 Task: Assign in the project ZestTech the issue 'Upgrade the caching mechanism of a web application to improve response time and reduce server load' to the sprint 'Galaxy Quest'.
Action: Mouse moved to (319, 93)
Screenshot: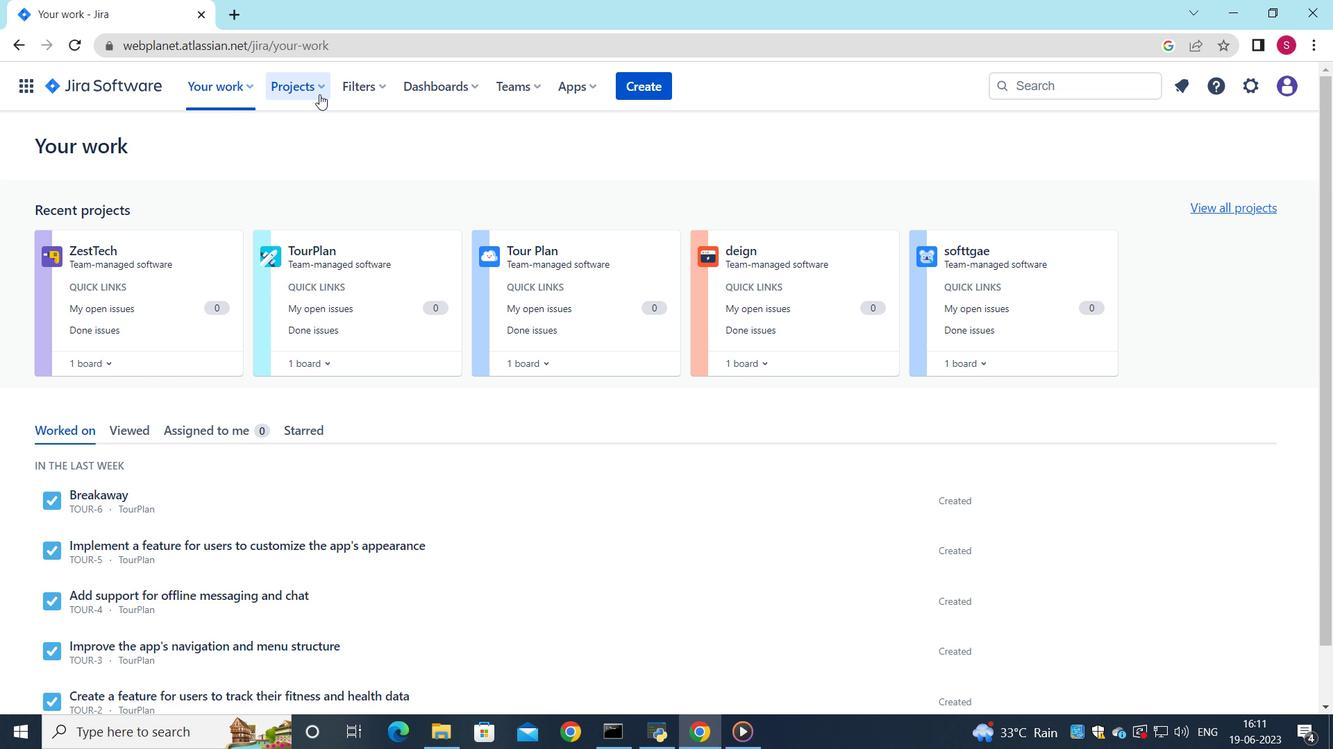 
Action: Mouse pressed left at (319, 93)
Screenshot: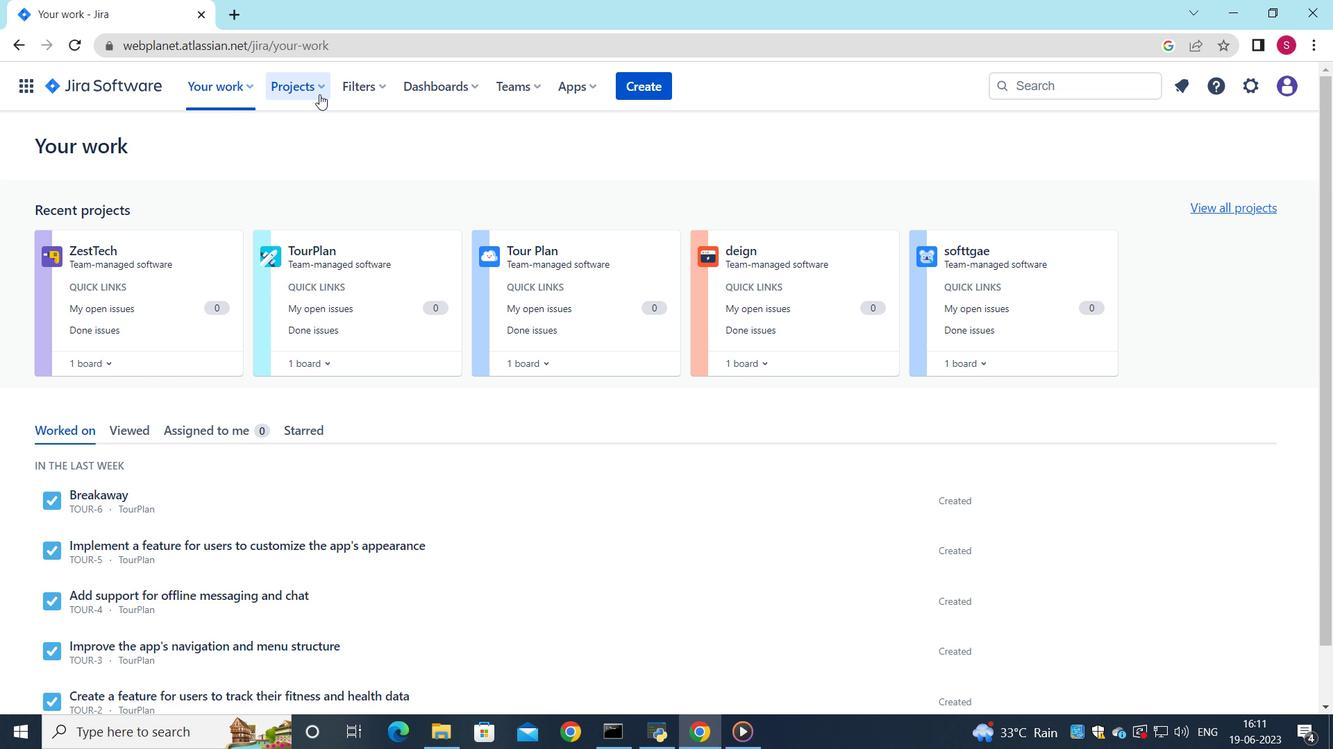 
Action: Mouse moved to (349, 170)
Screenshot: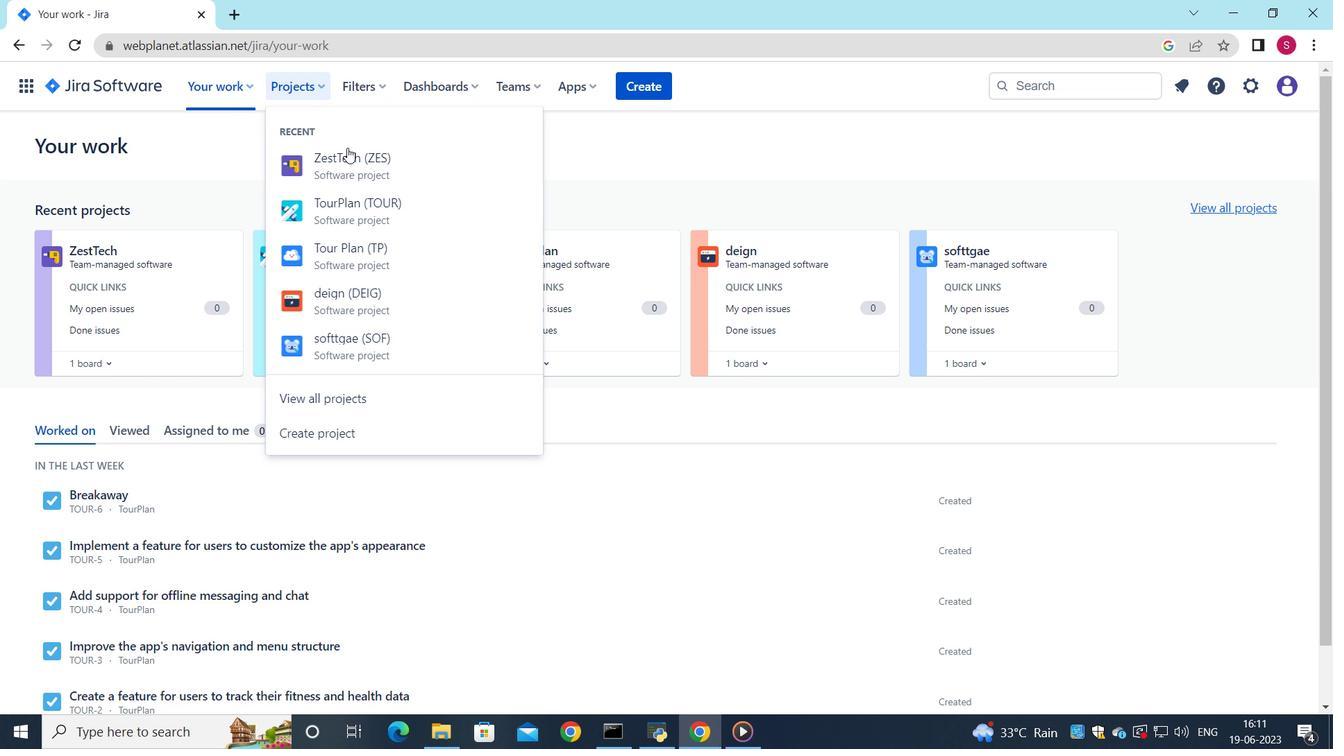 
Action: Mouse pressed left at (349, 170)
Screenshot: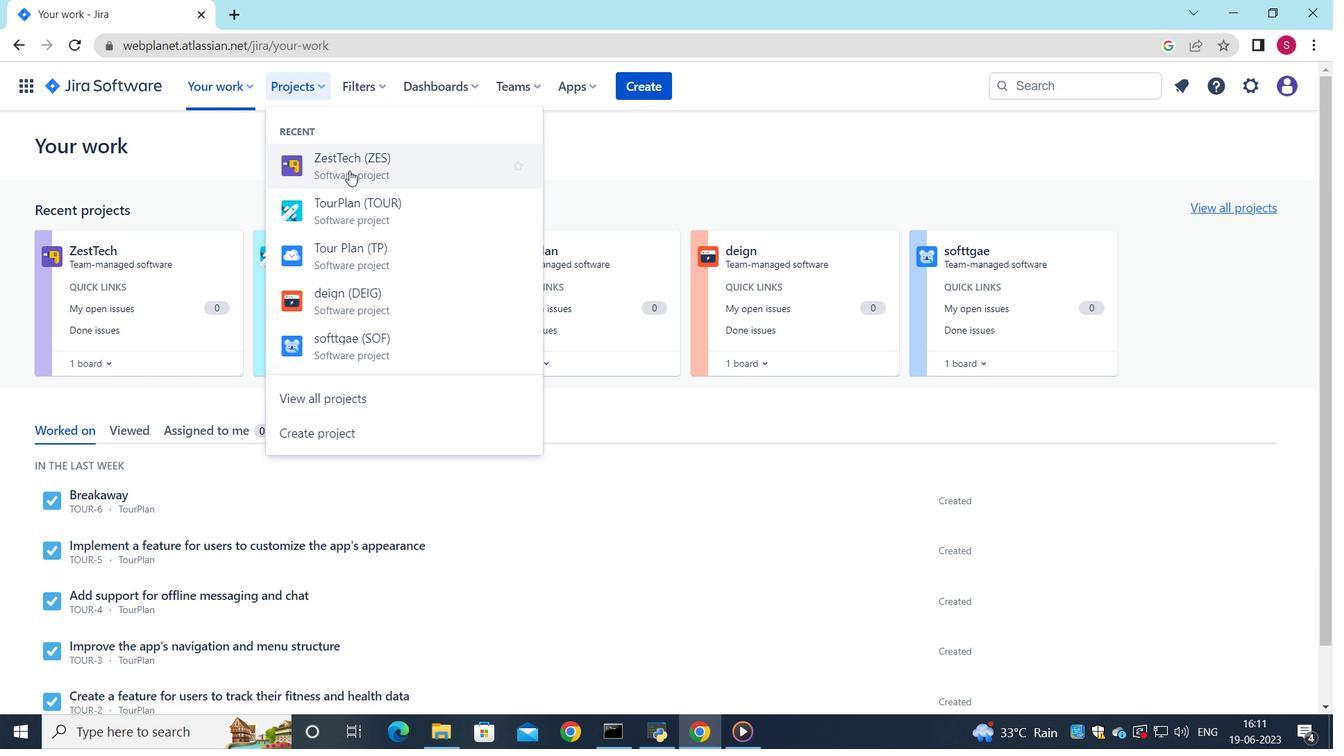 
Action: Mouse moved to (120, 257)
Screenshot: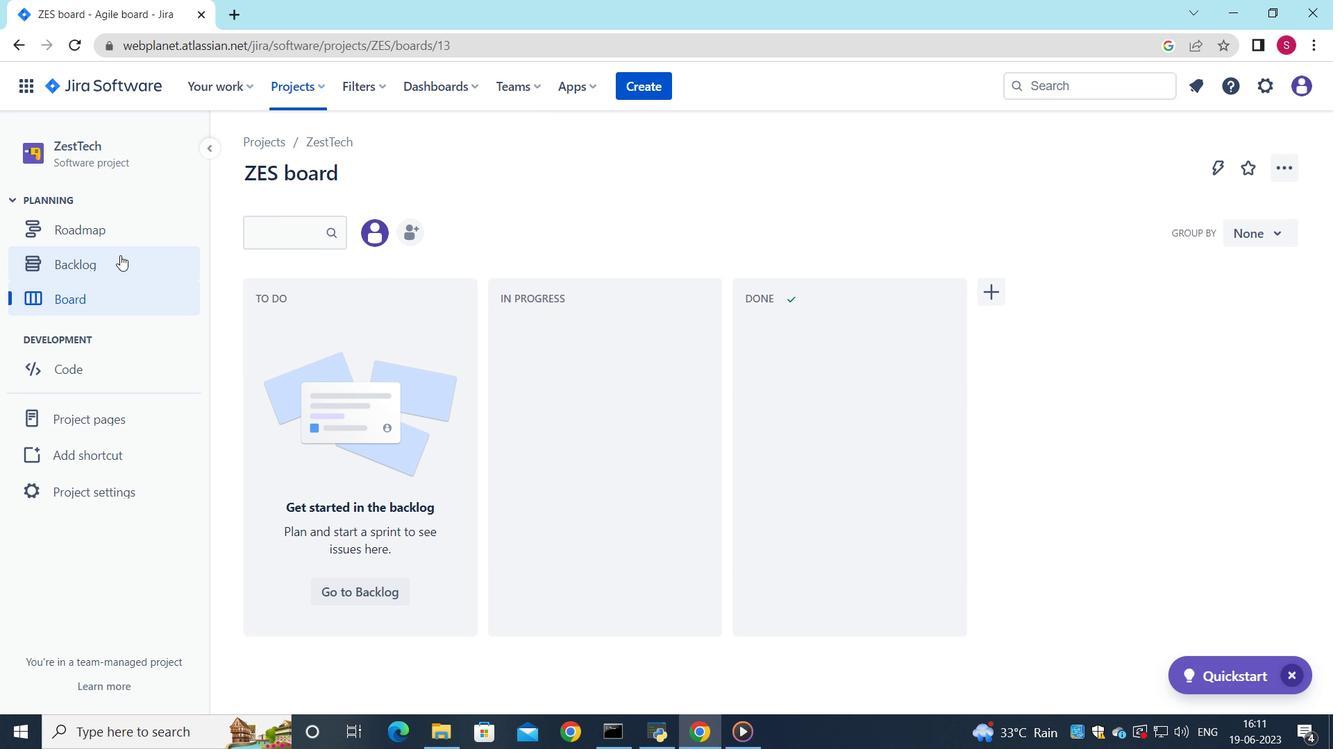 
Action: Mouse pressed left at (120, 257)
Screenshot: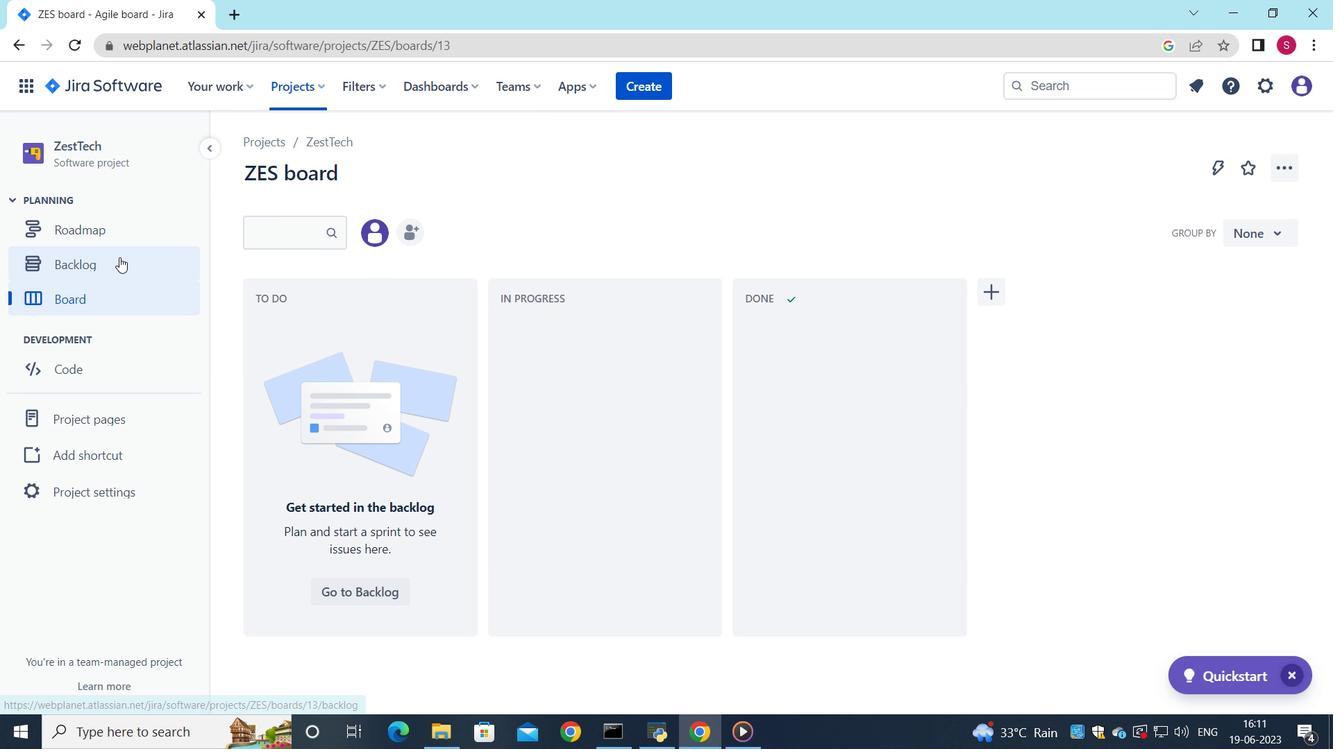 
Action: Mouse moved to (554, 387)
Screenshot: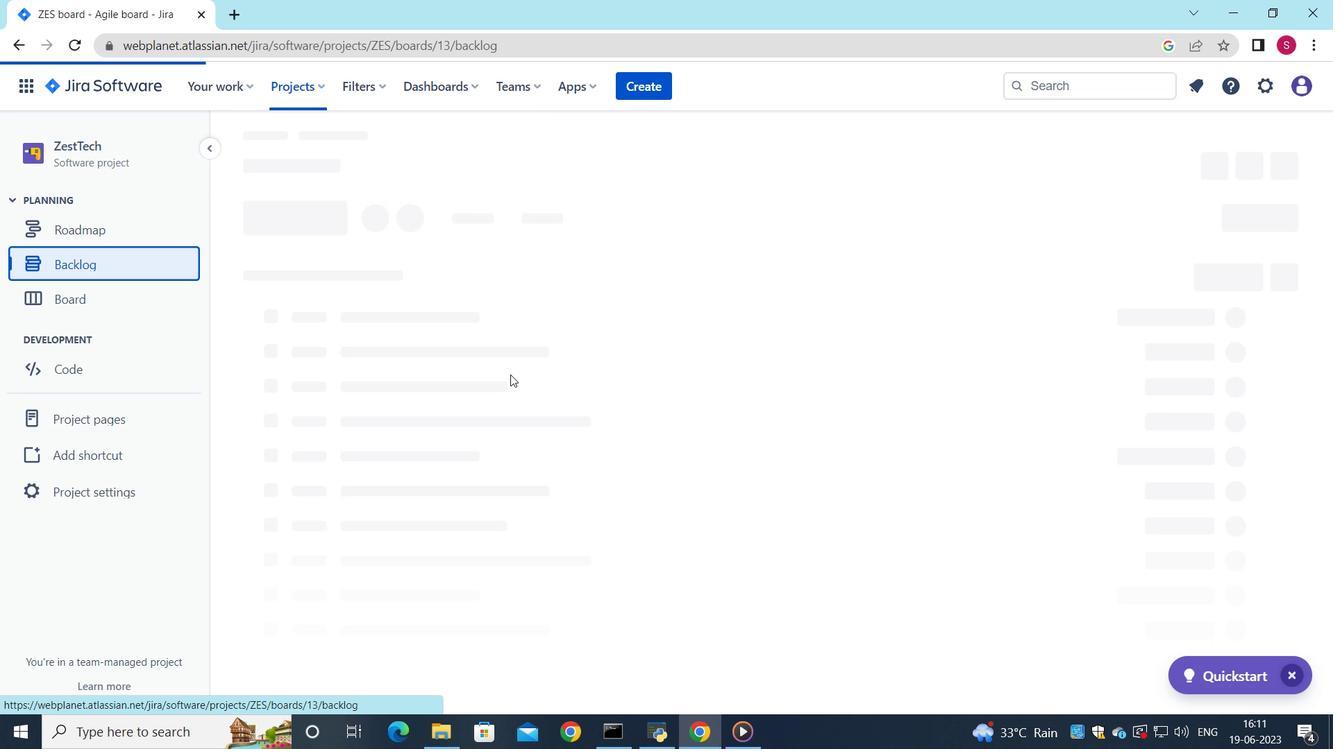 
Action: Mouse scrolled (554, 386) with delta (0, 0)
Screenshot: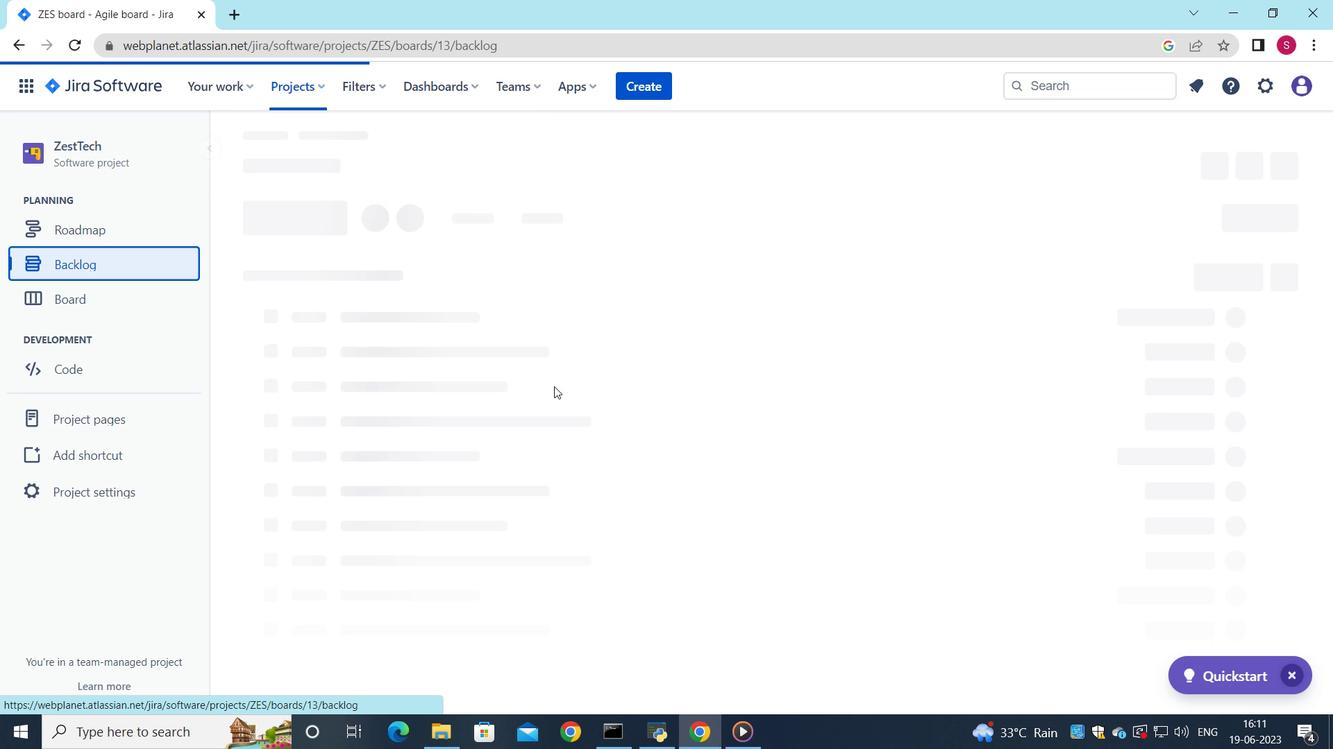 
Action: Mouse scrolled (554, 386) with delta (0, 0)
Screenshot: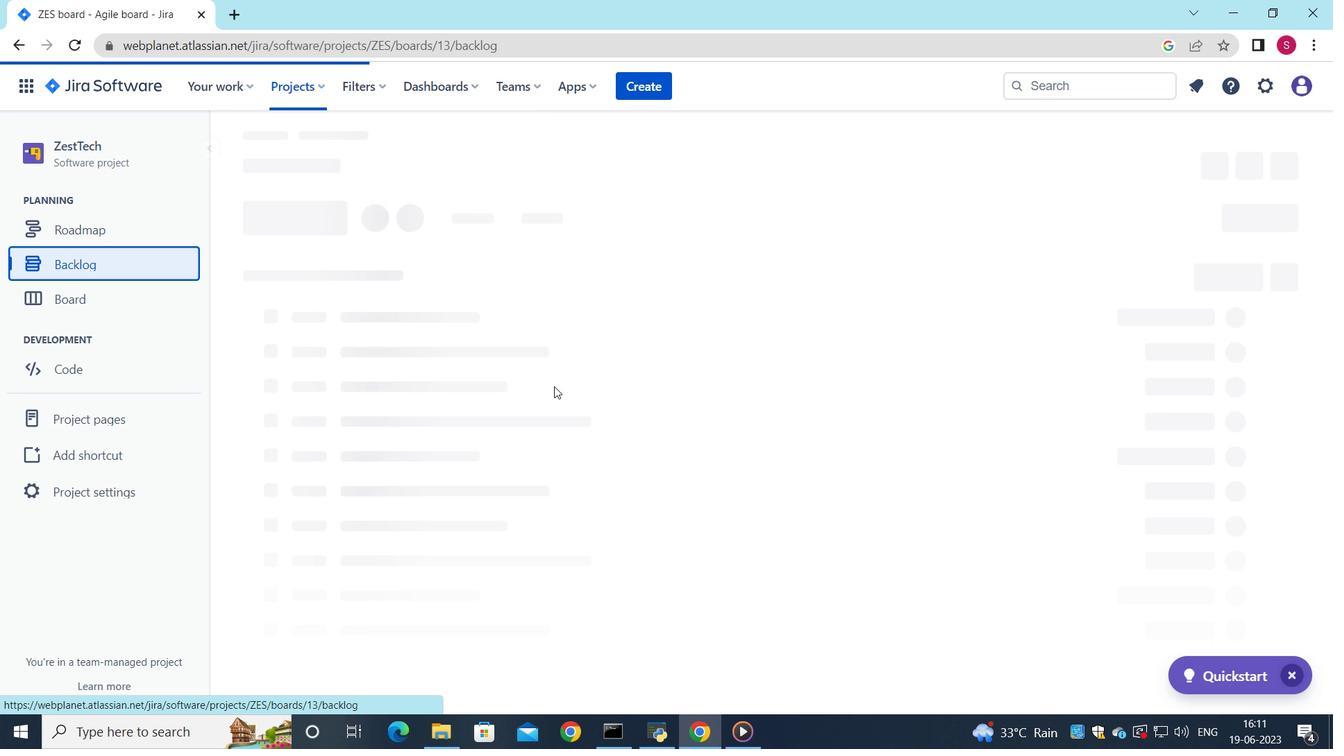 
Action: Mouse moved to (554, 392)
Screenshot: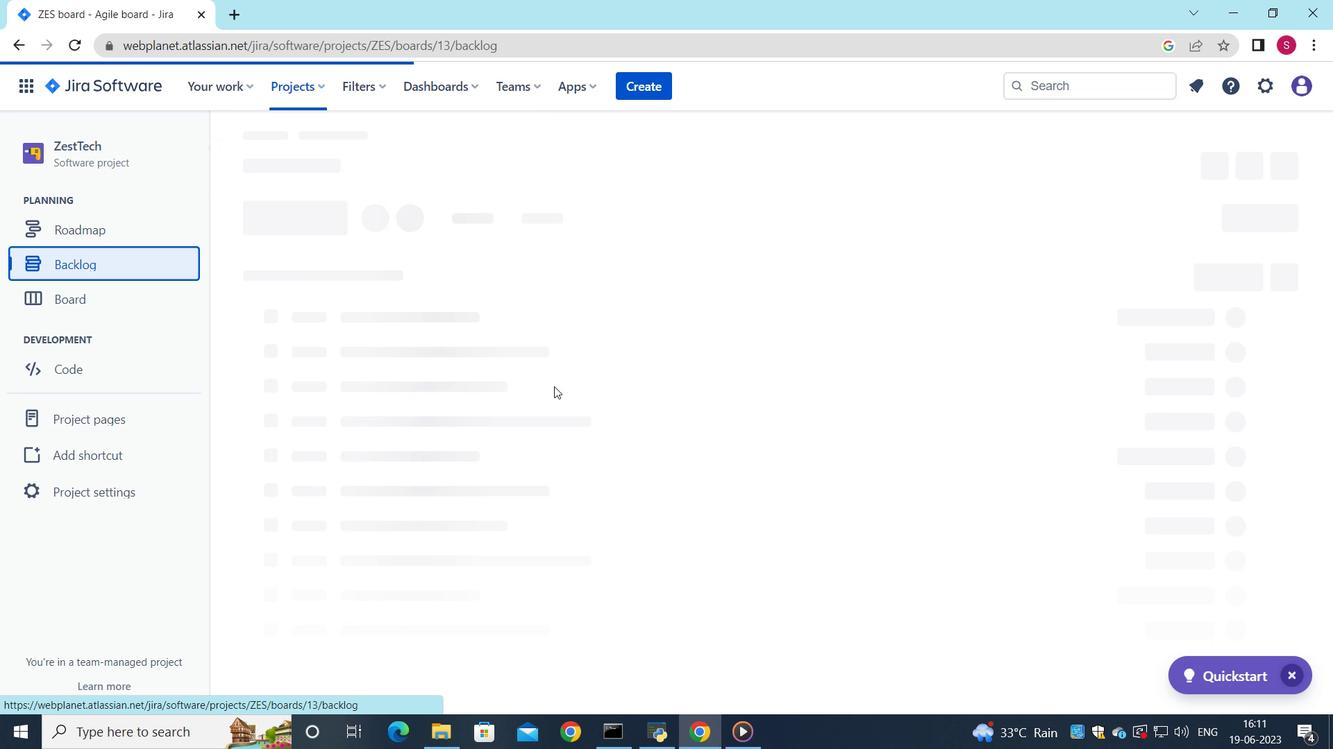 
Action: Mouse scrolled (554, 392) with delta (0, 0)
Screenshot: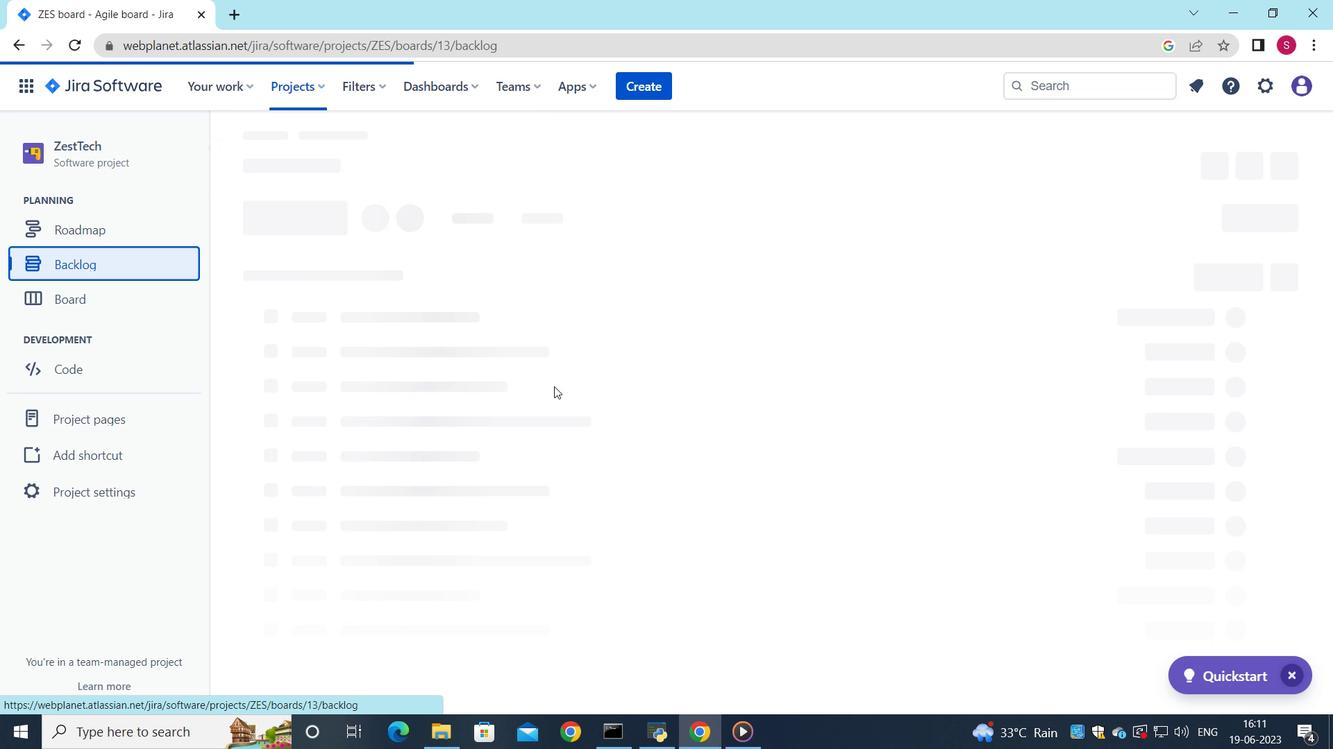 
Action: Mouse moved to (549, 423)
Screenshot: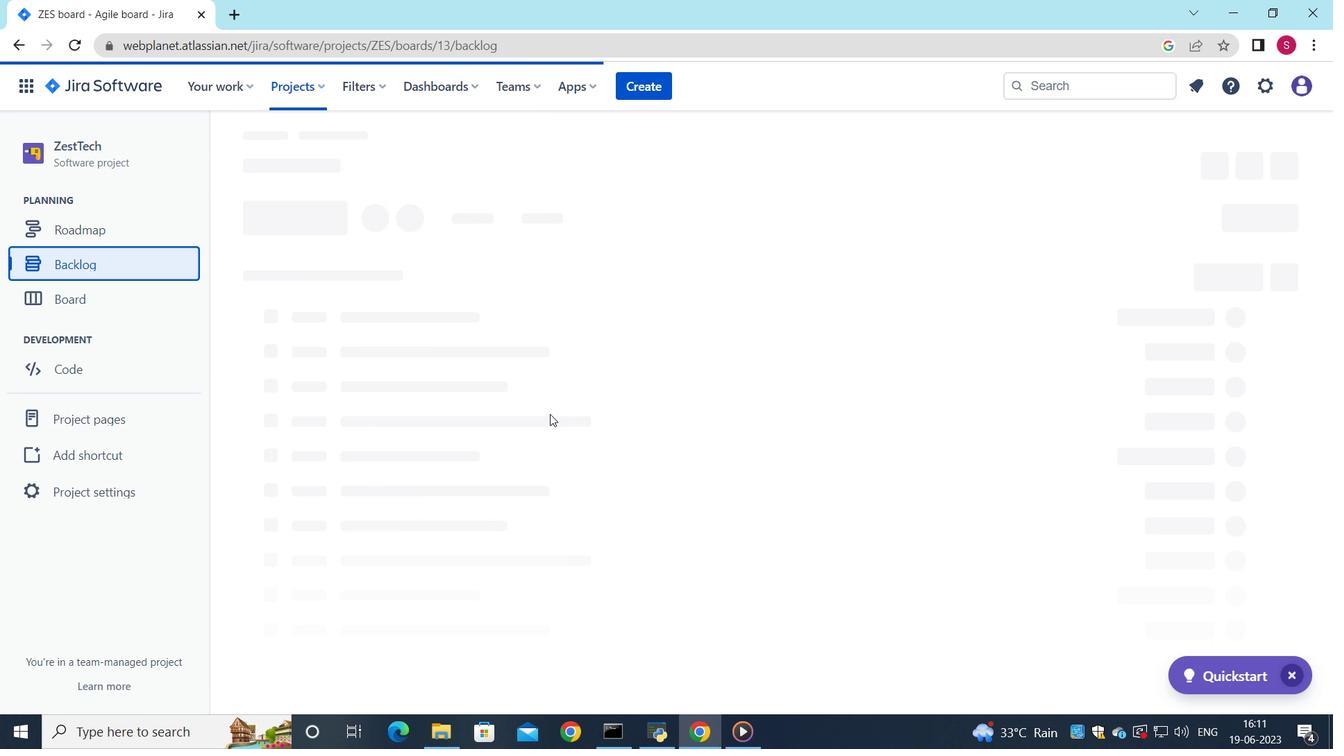 
Action: Mouse scrolled (549, 422) with delta (0, 0)
Screenshot: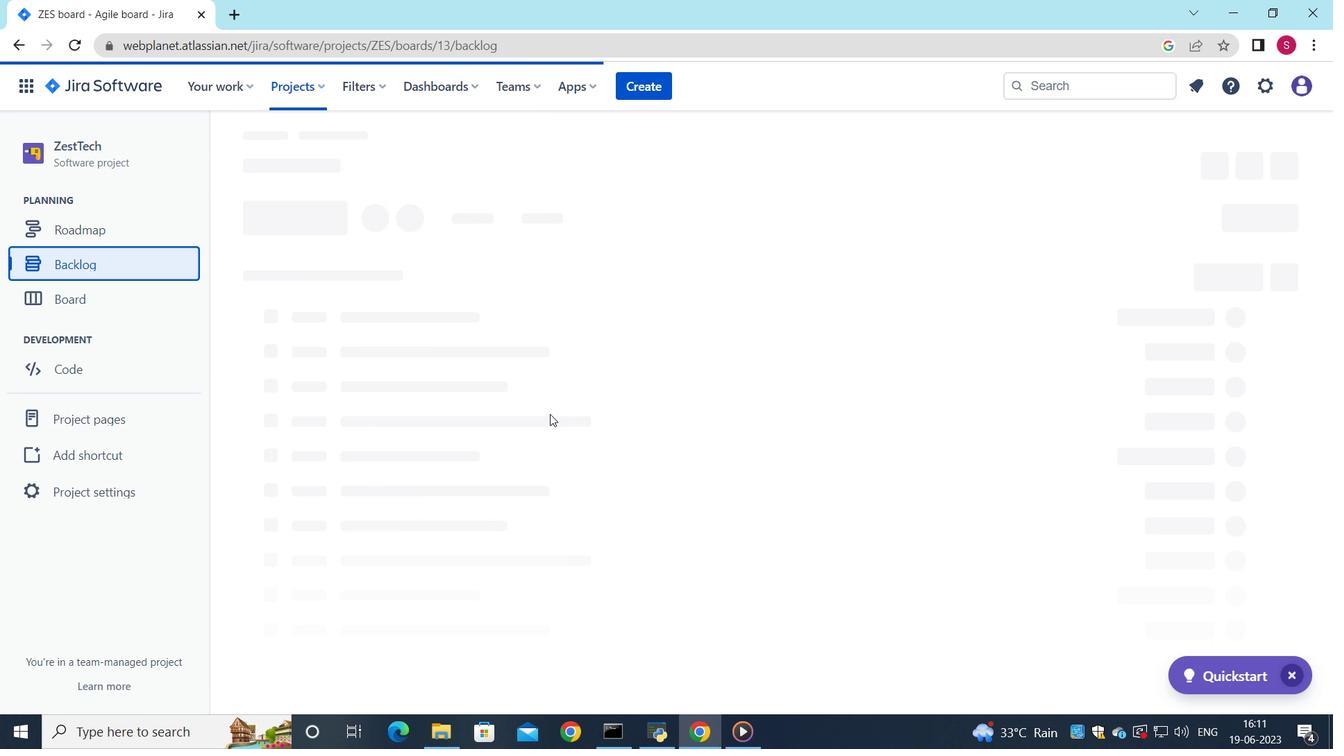 
Action: Mouse moved to (551, 428)
Screenshot: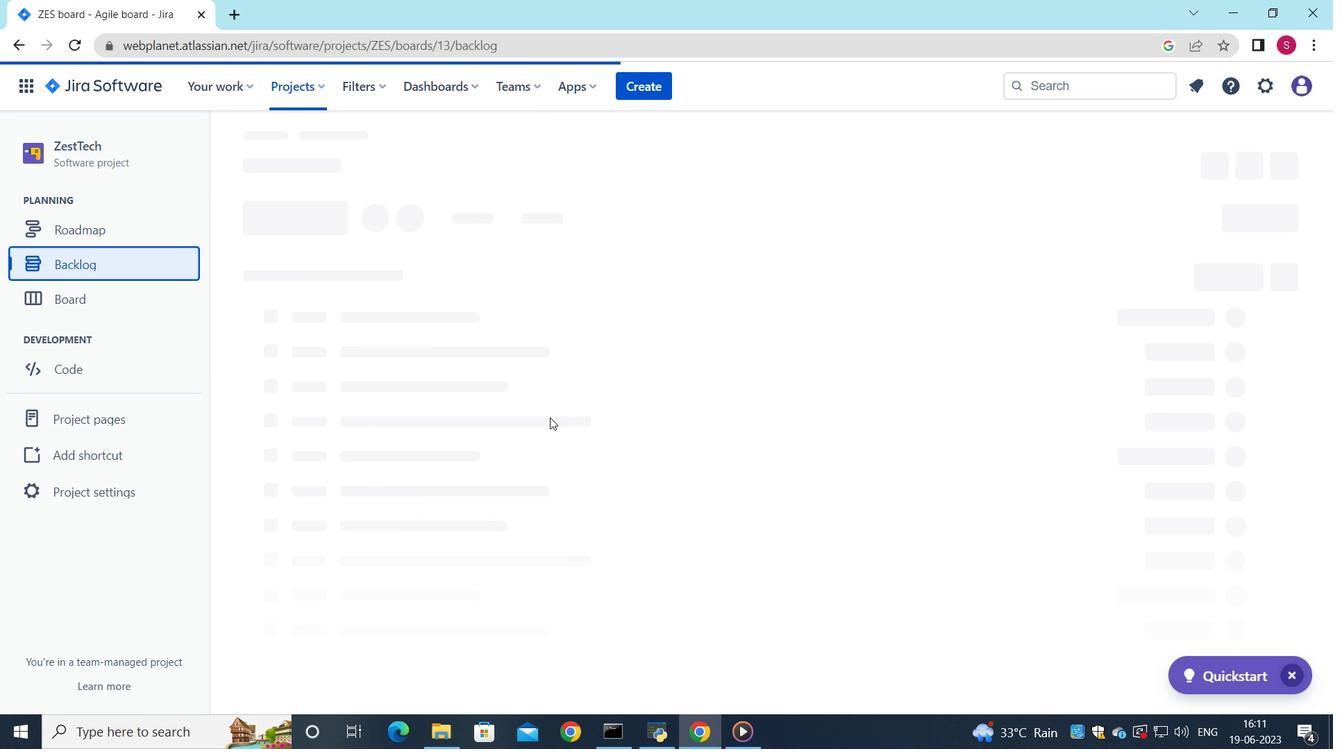 
Action: Mouse scrolled (551, 427) with delta (0, 0)
Screenshot: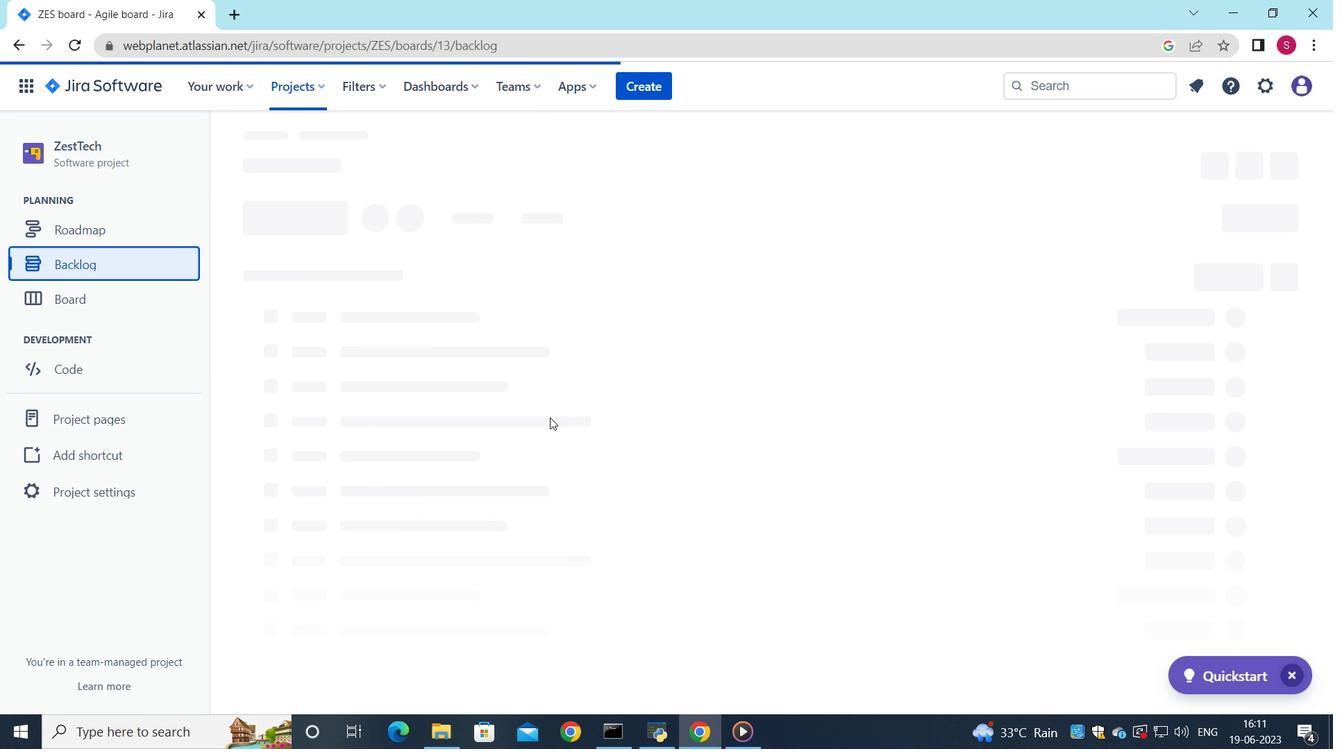 
Action: Mouse moved to (538, 427)
Screenshot: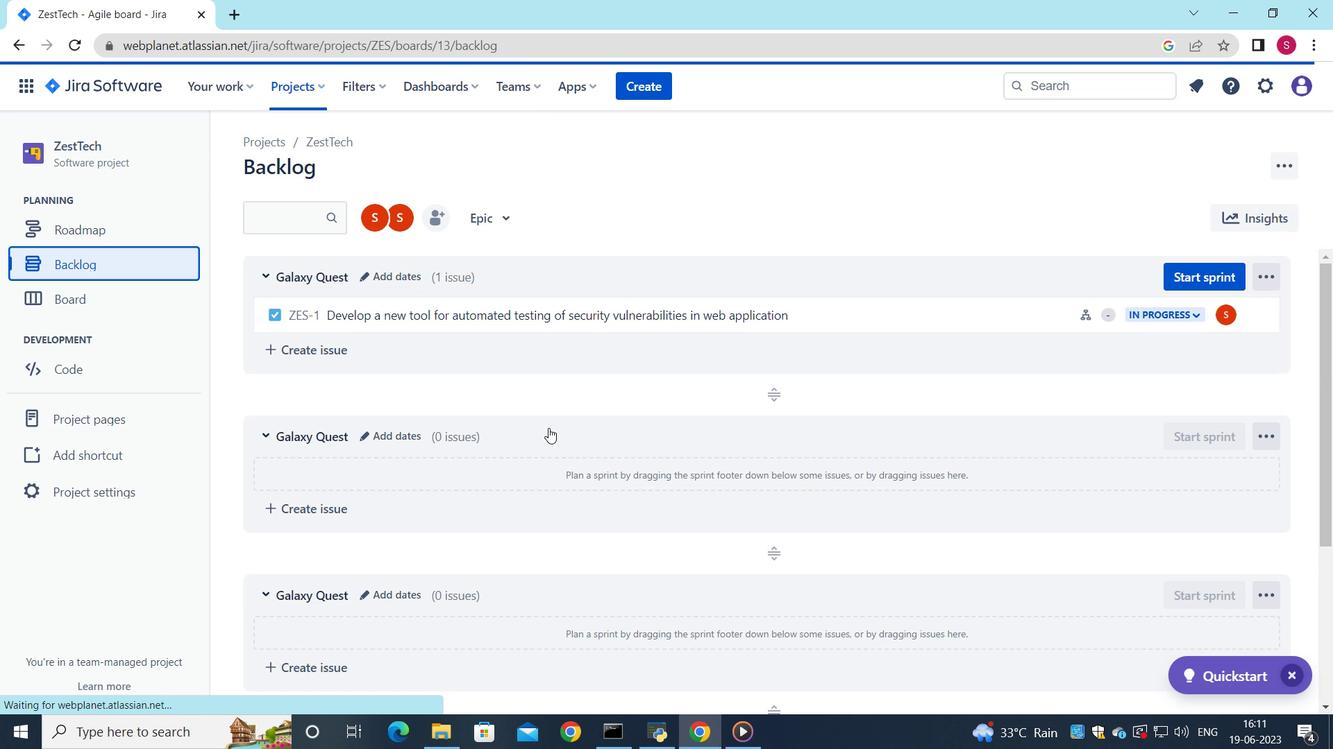 
Action: Mouse scrolled (538, 426) with delta (0, 0)
Screenshot: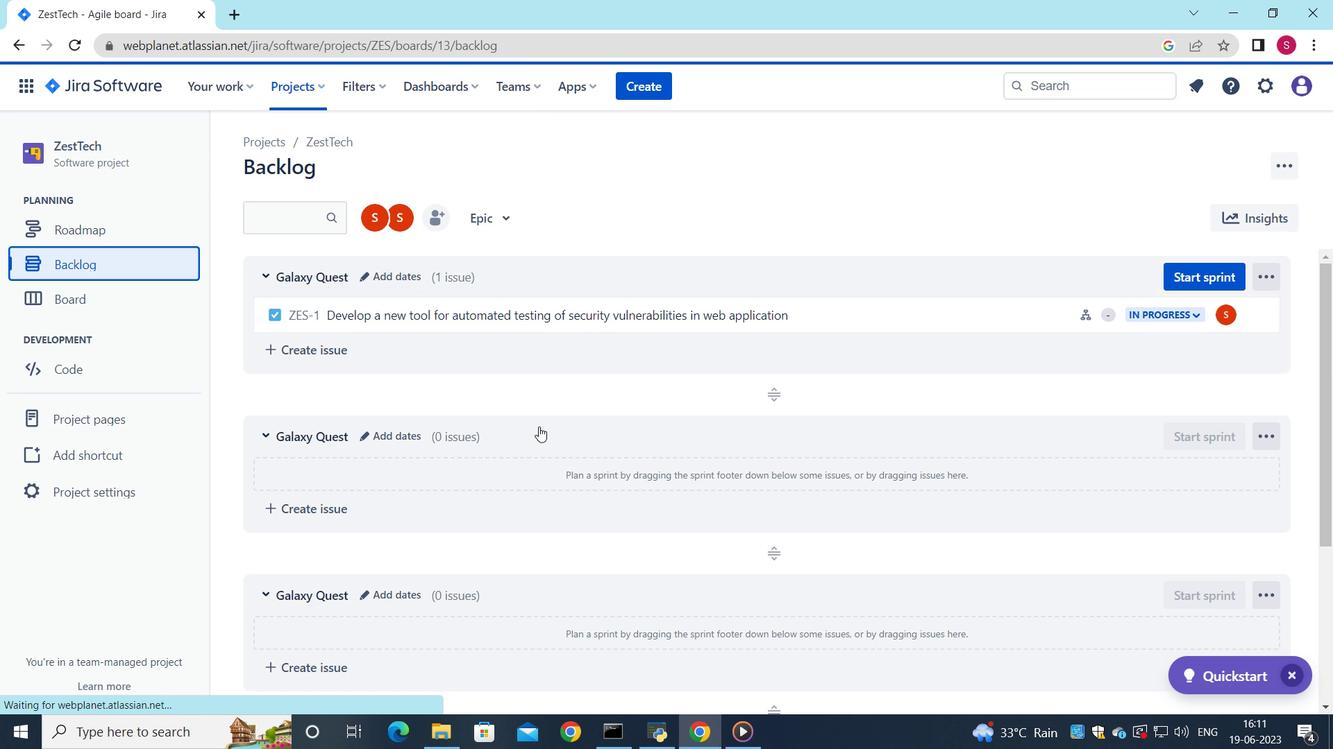 
Action: Mouse scrolled (538, 426) with delta (0, 0)
Screenshot: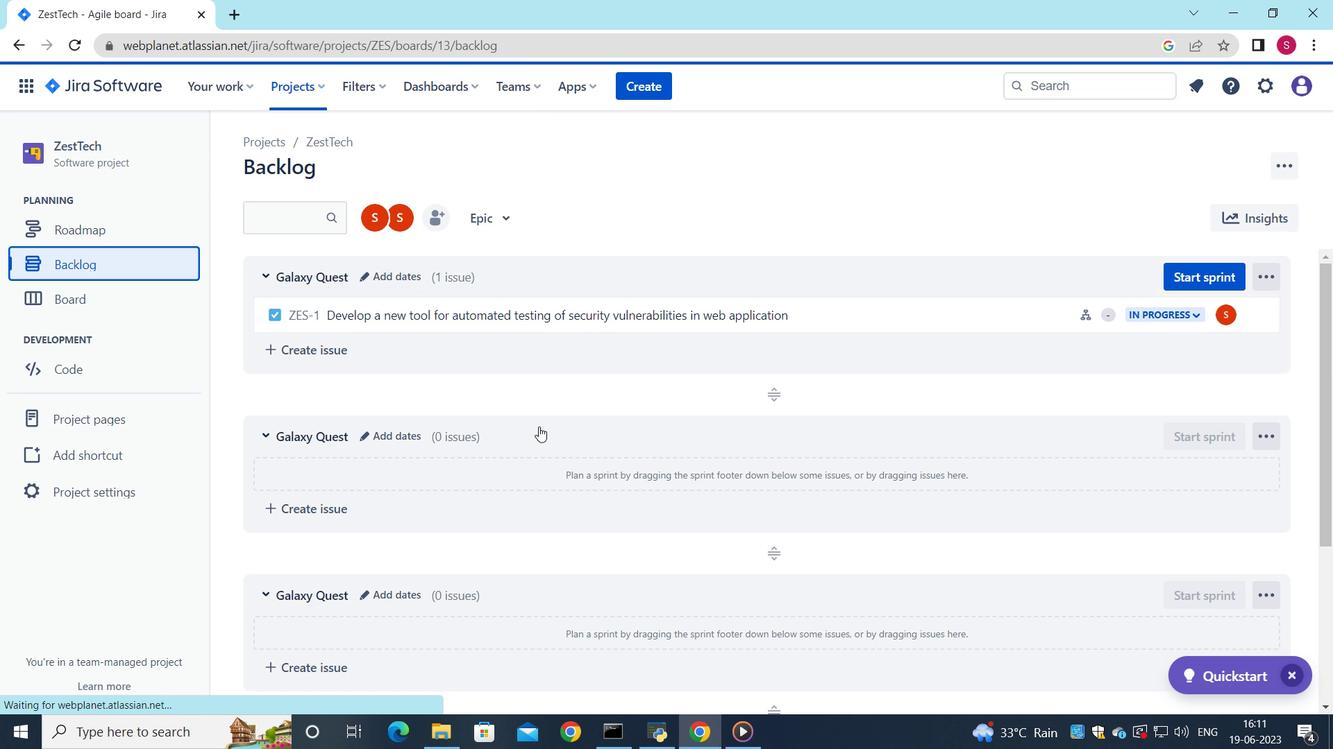 
Action: Mouse moved to (558, 470)
Screenshot: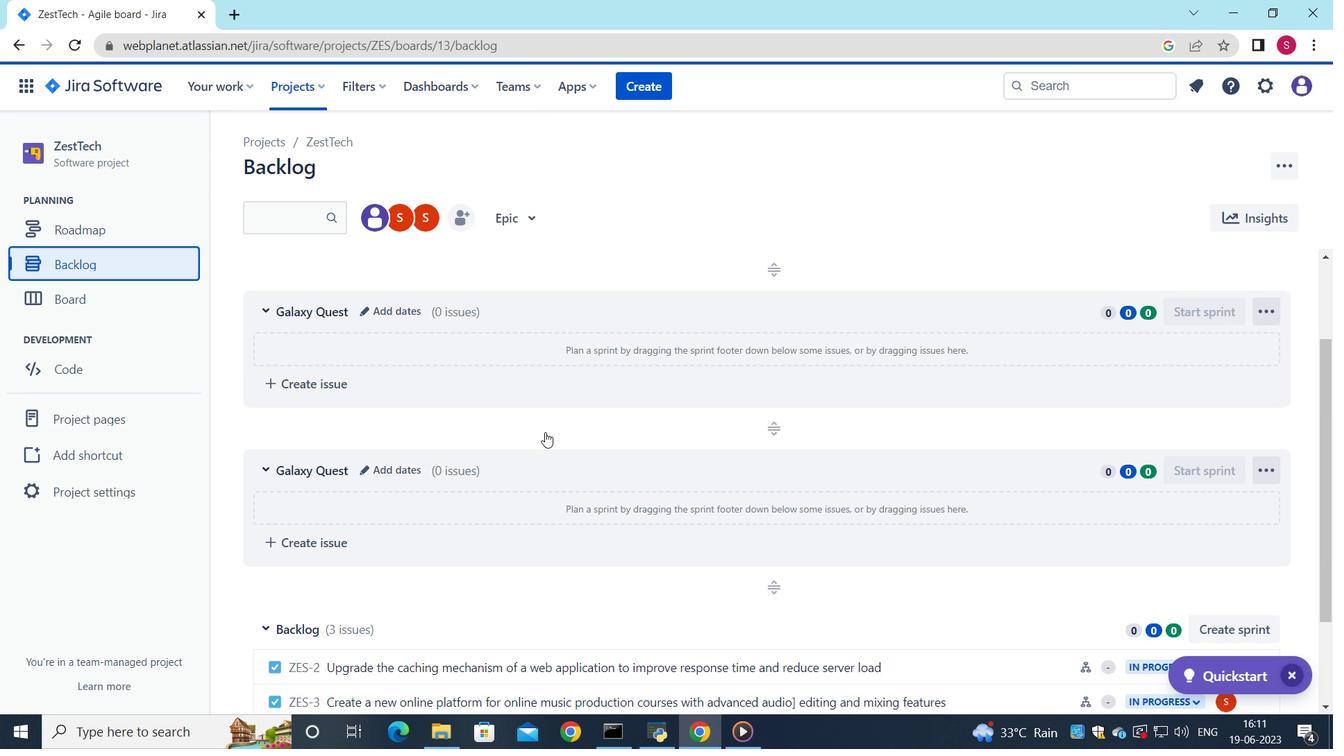 
Action: Mouse scrolled (558, 470) with delta (0, 0)
Screenshot: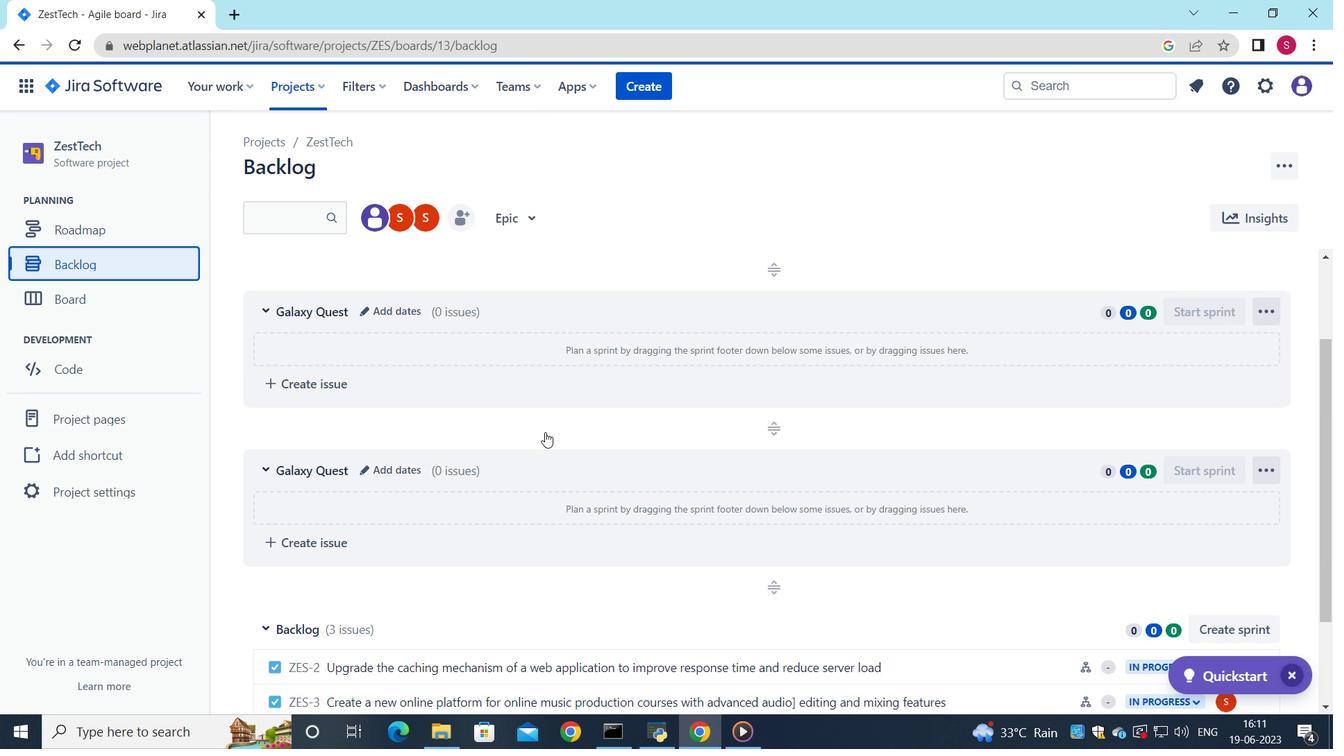 
Action: Mouse moved to (558, 474)
Screenshot: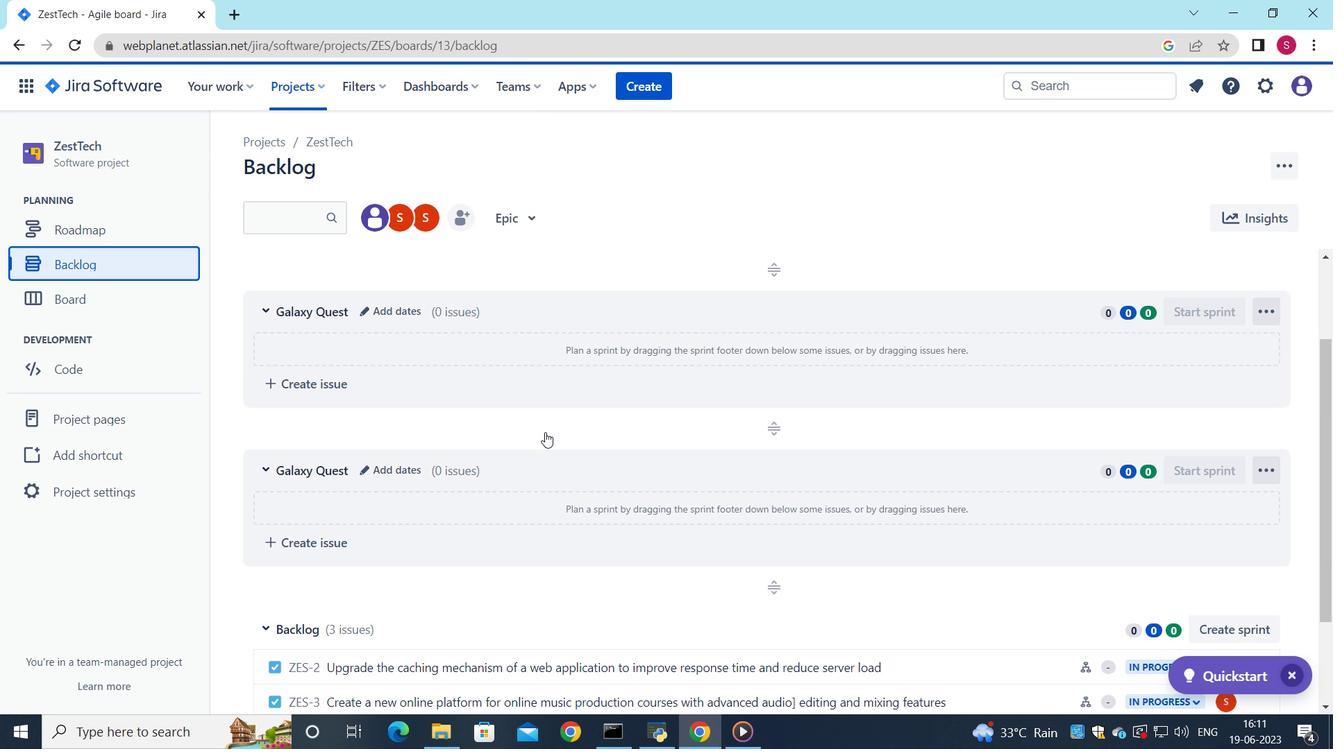 
Action: Mouse scrolled (558, 474) with delta (0, 0)
Screenshot: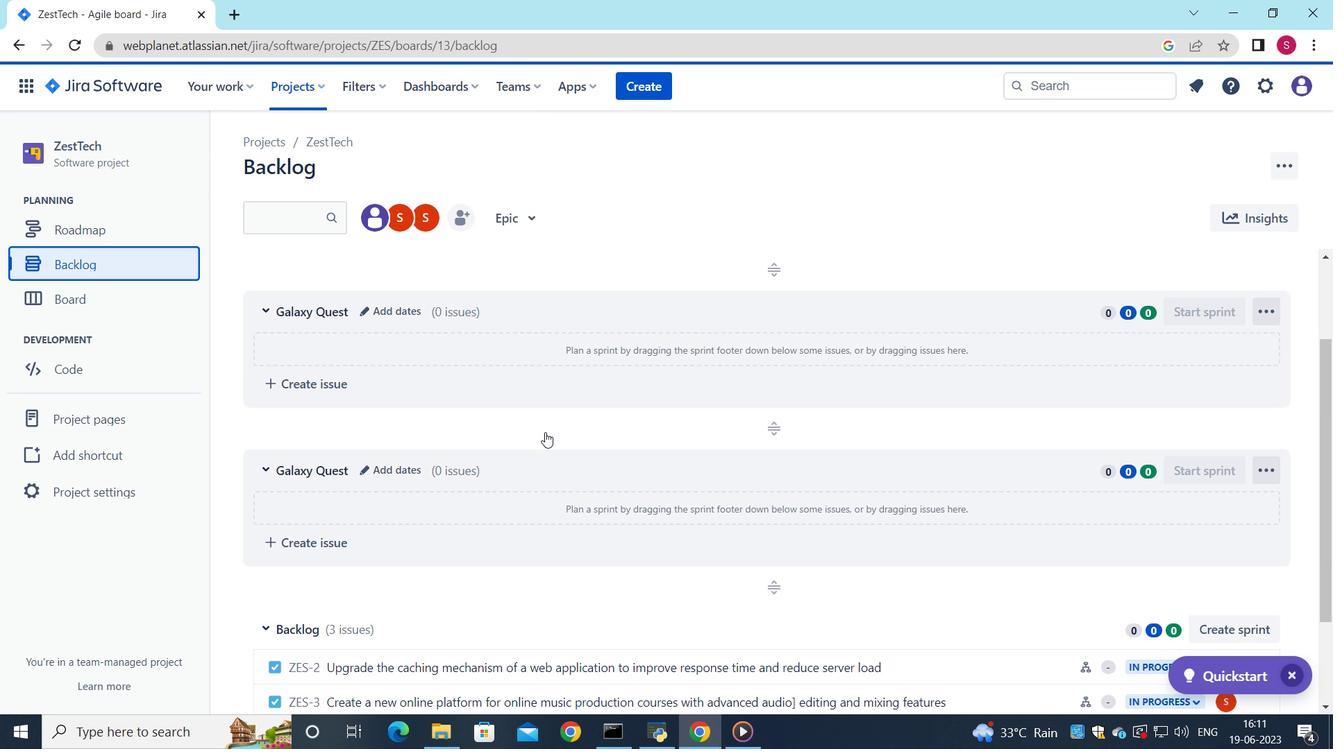 
Action: Mouse moved to (559, 477)
Screenshot: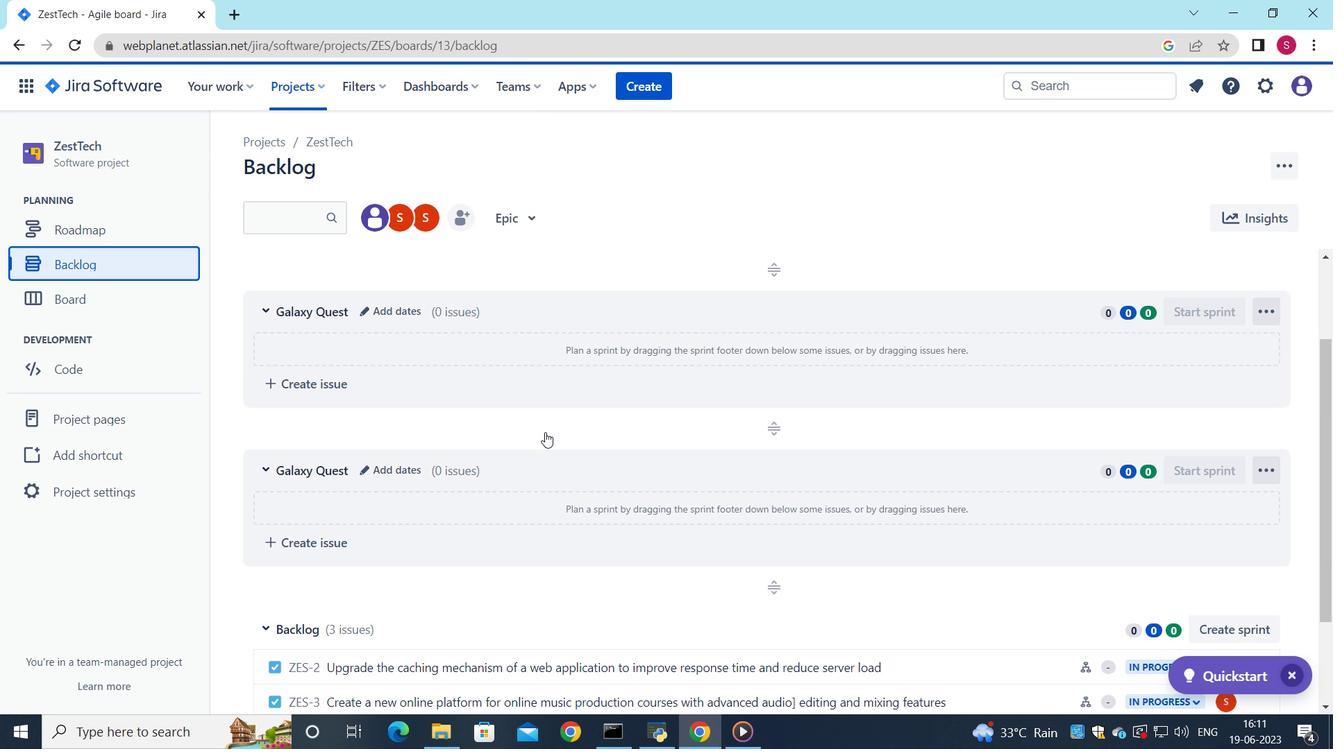 
Action: Mouse scrolled (559, 477) with delta (0, 0)
Screenshot: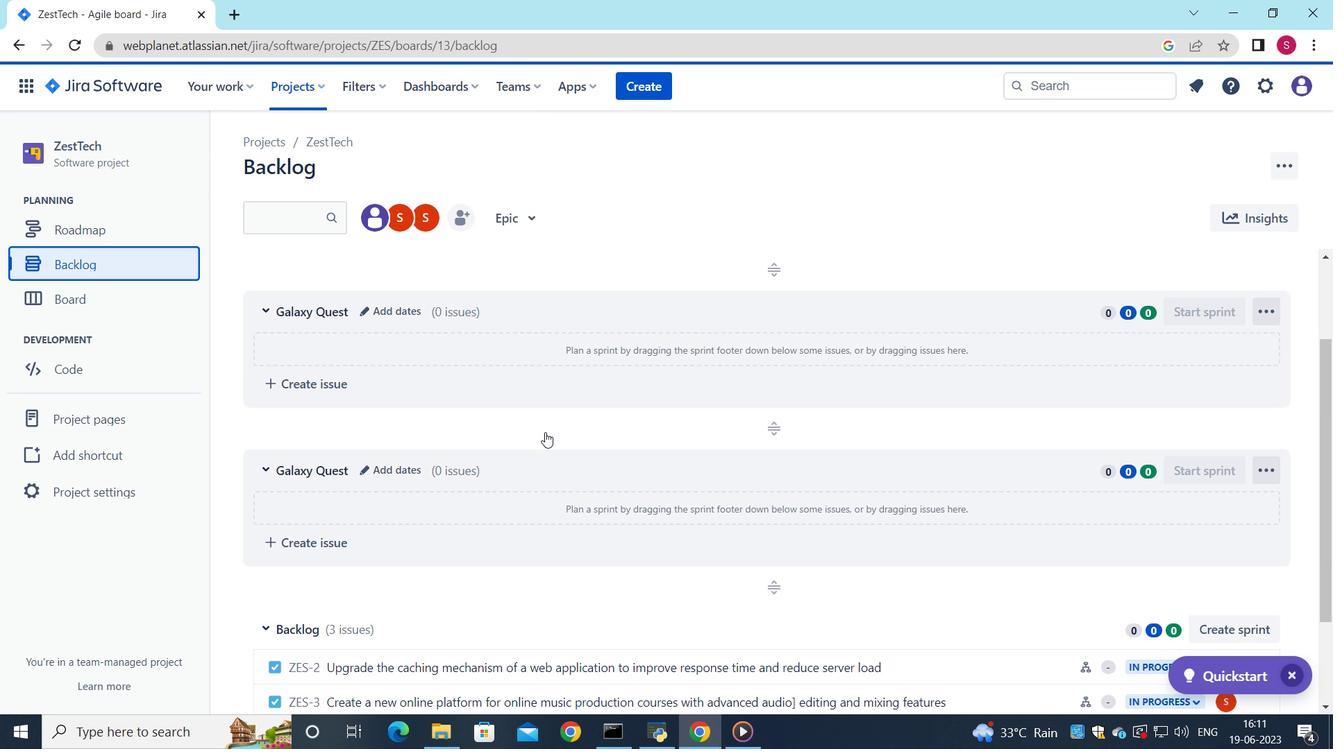 
Action: Mouse moved to (561, 481)
Screenshot: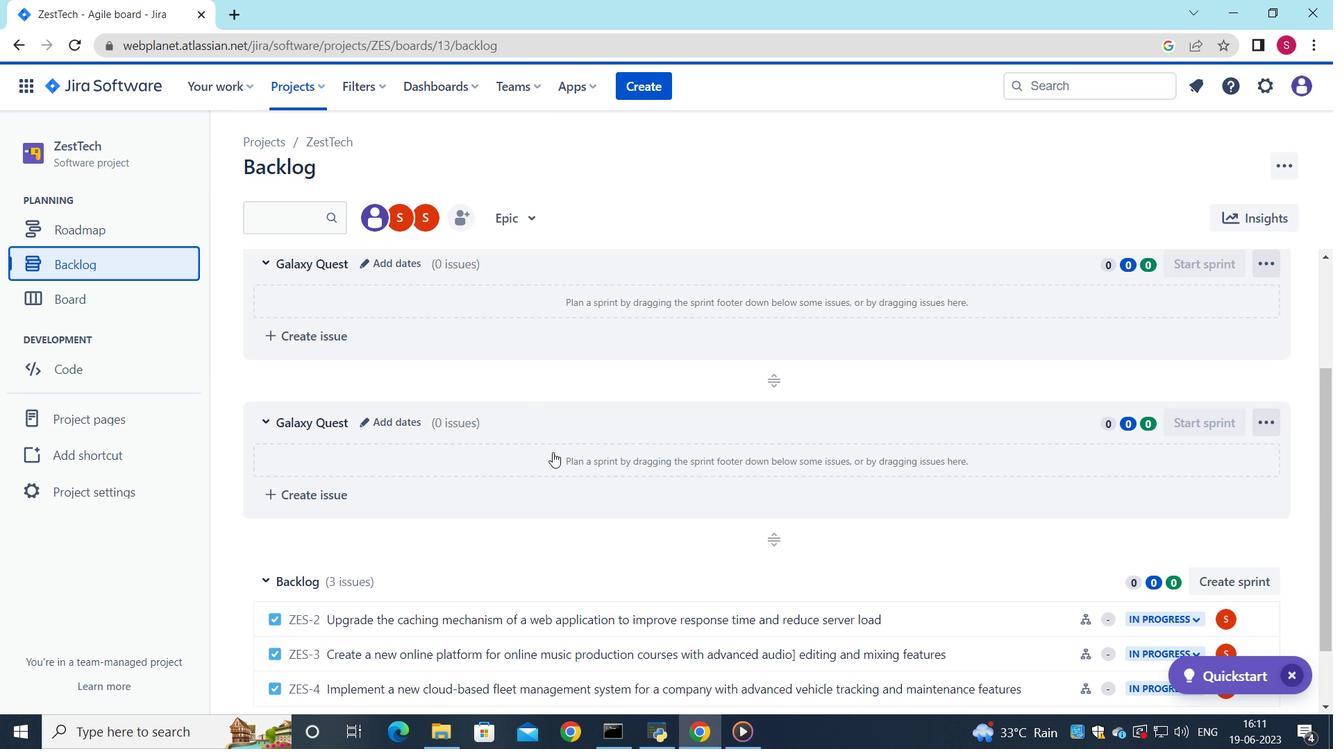 
Action: Mouse scrolled (561, 480) with delta (0, 0)
Screenshot: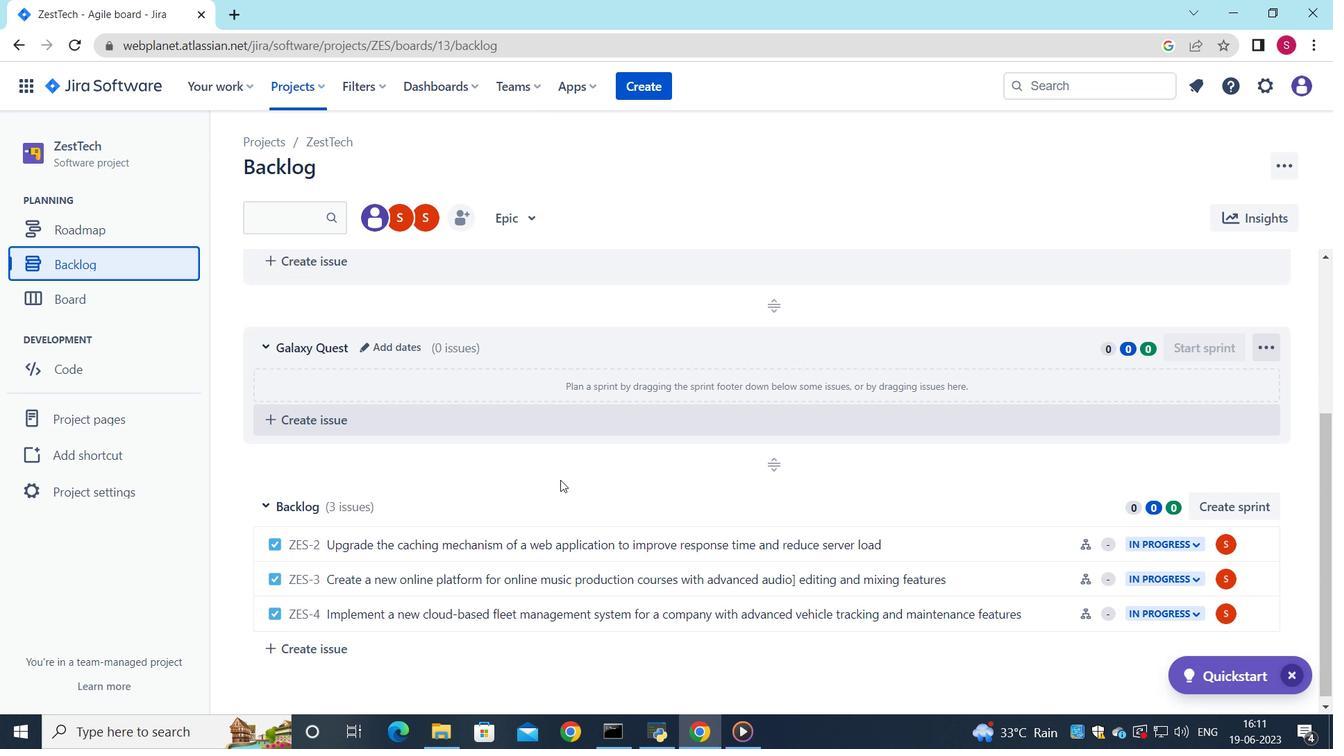
Action: Mouse moved to (1257, 539)
Screenshot: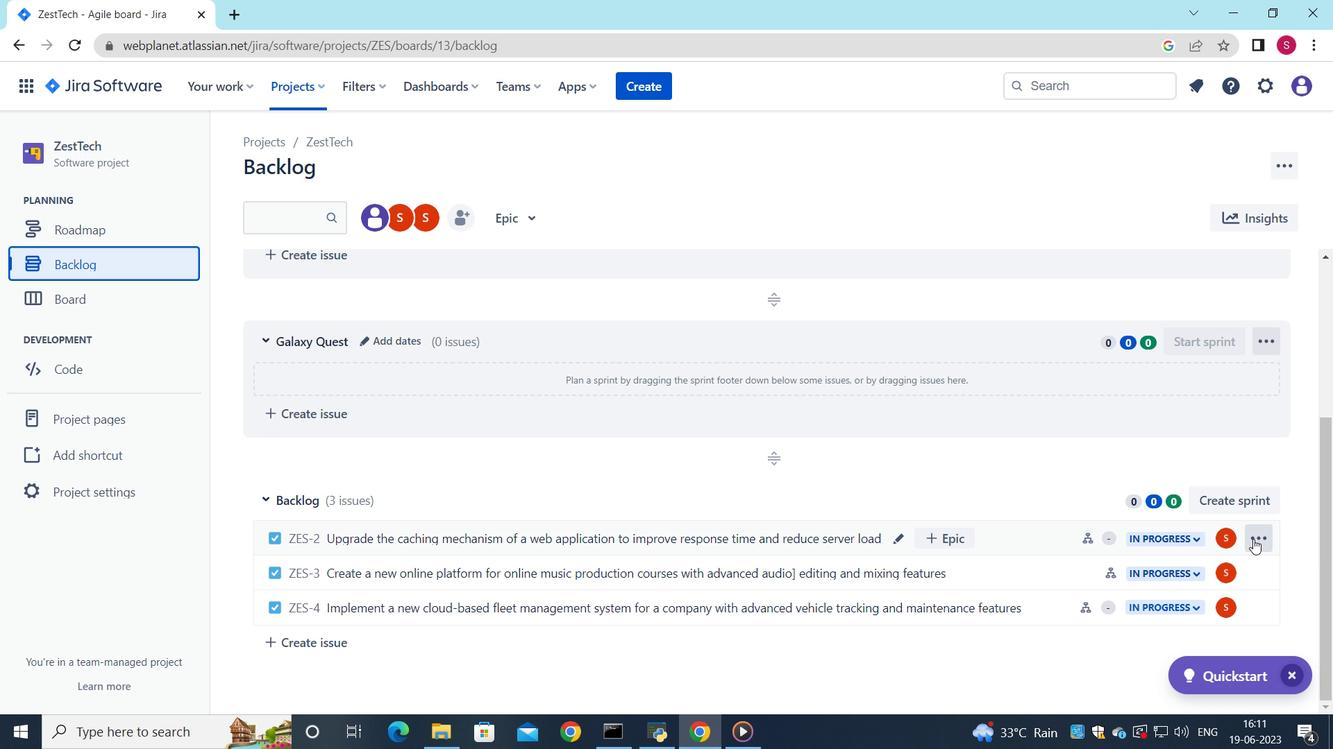
Action: Mouse pressed left at (1257, 539)
Screenshot: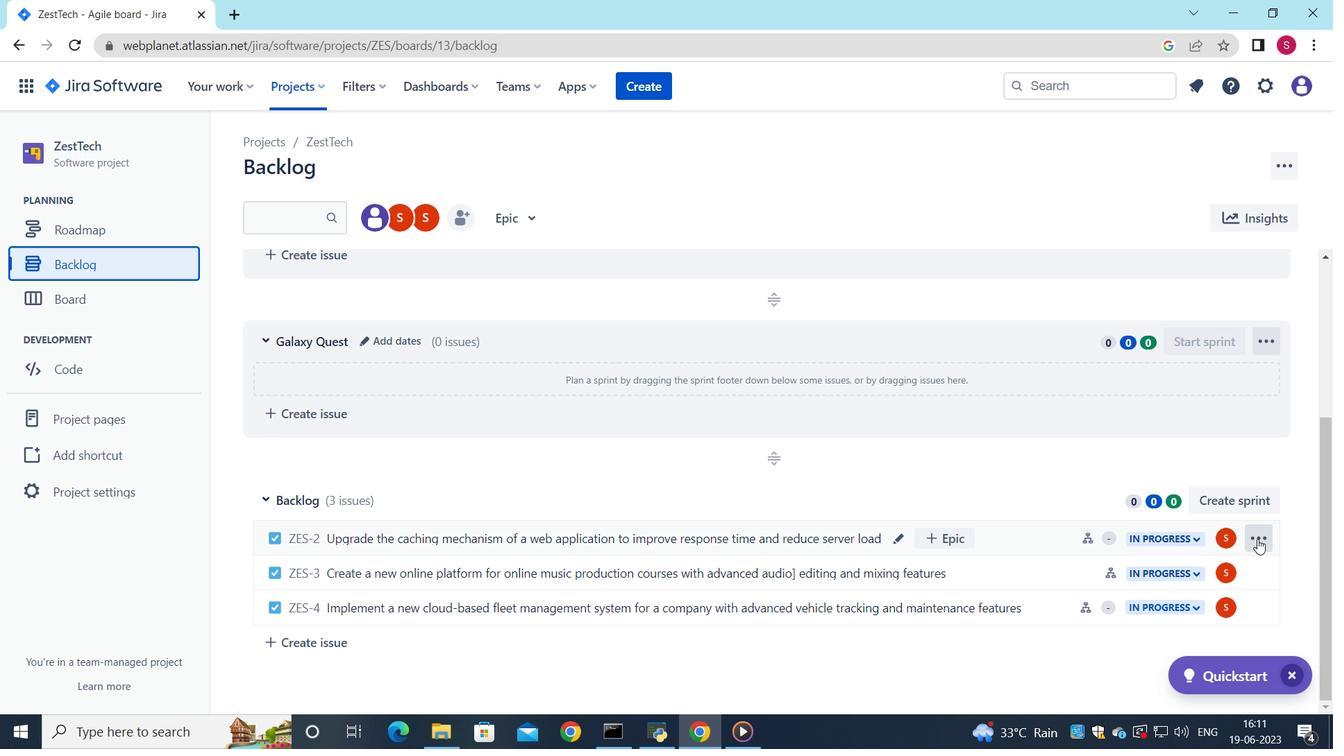
Action: Mouse moved to (1228, 417)
Screenshot: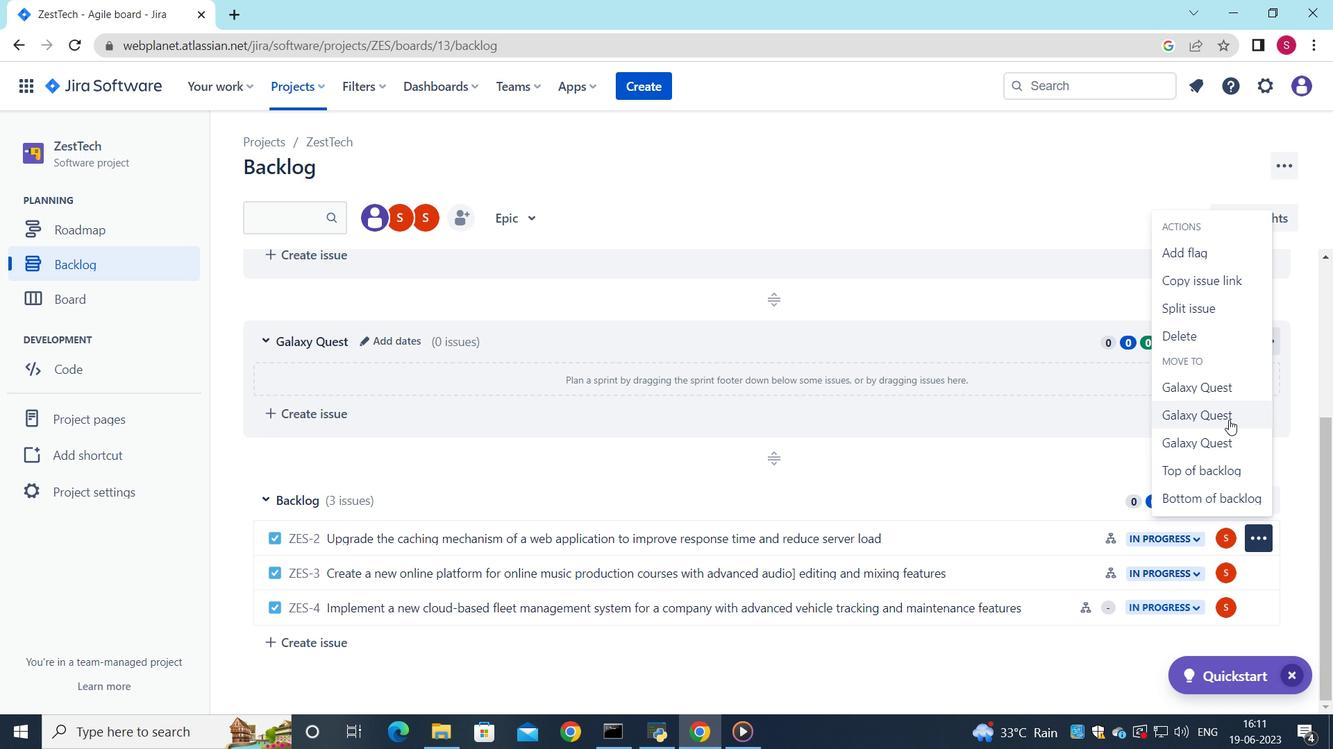 
Action: Mouse pressed left at (1228, 417)
Screenshot: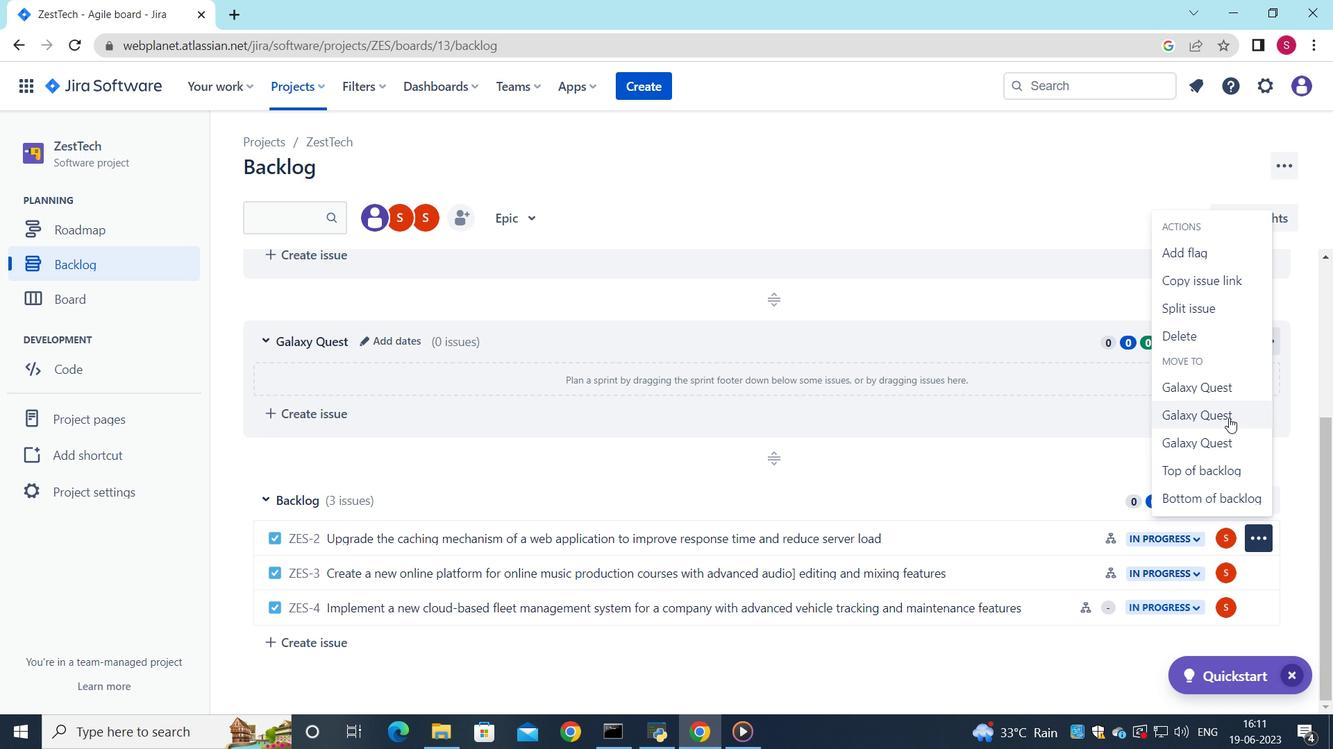 
Action: Mouse moved to (1137, 435)
Screenshot: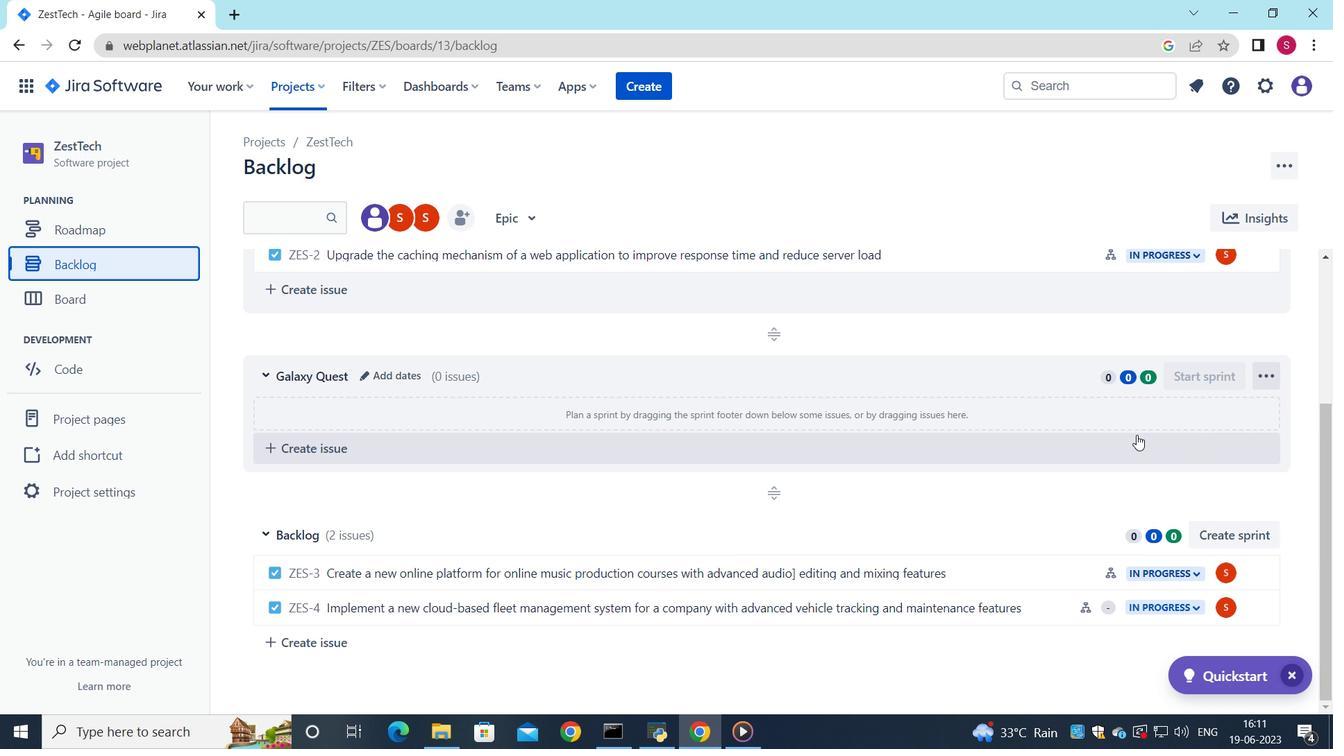 
